 Task: In the  document Scarlett.docx ,change text color to 'Dark Brown' Insert the mentioned shape above the text 'Cloud Callouts'. Change color of the shape to  RedChange shape height to 0.8
Action: Mouse moved to (299, 300)
Screenshot: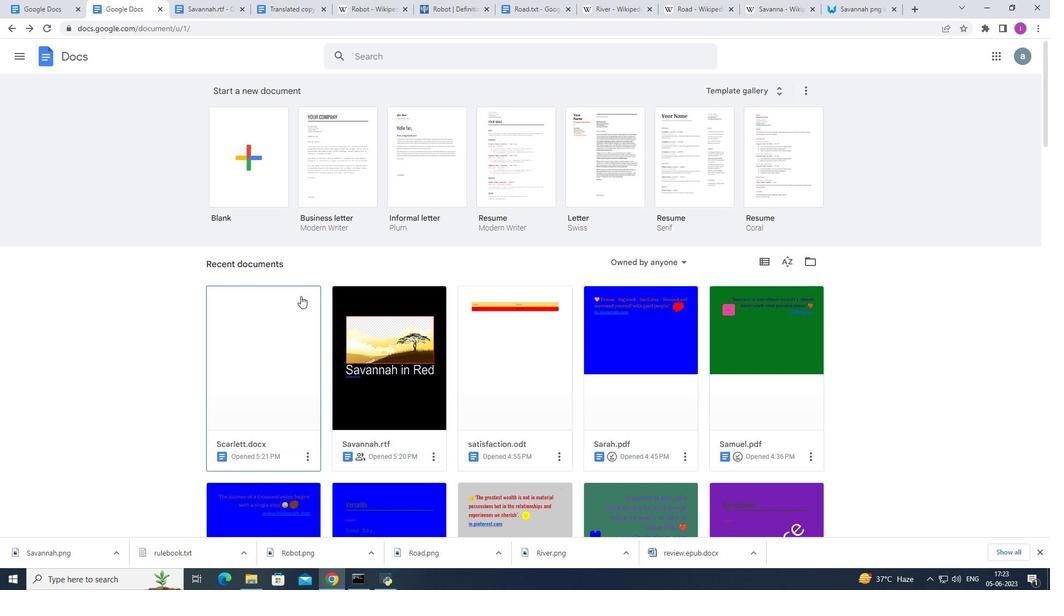 
Action: Mouse pressed left at (299, 300)
Screenshot: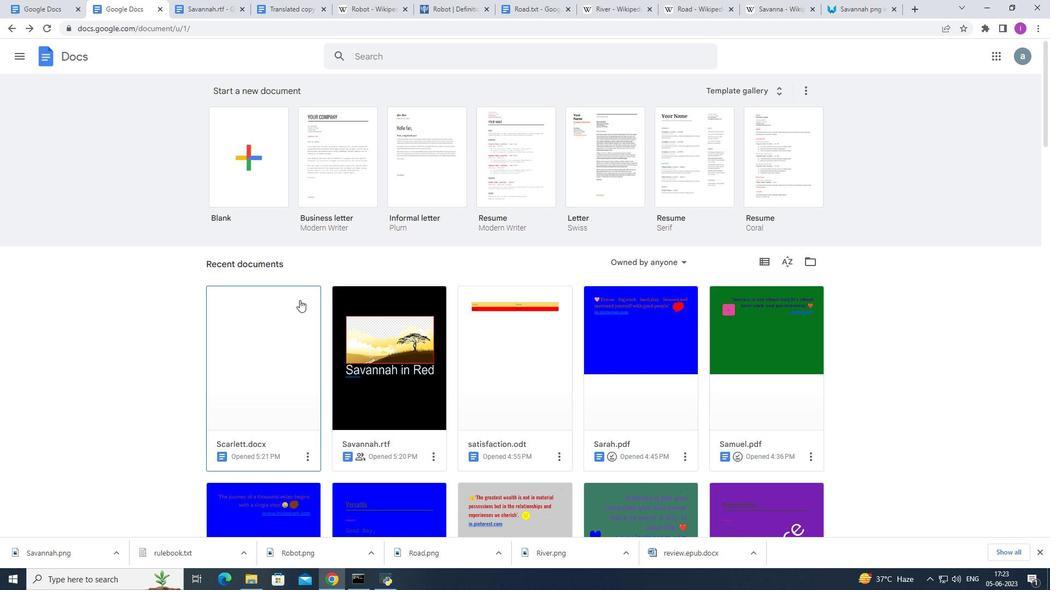 
Action: Mouse moved to (338, 176)
Screenshot: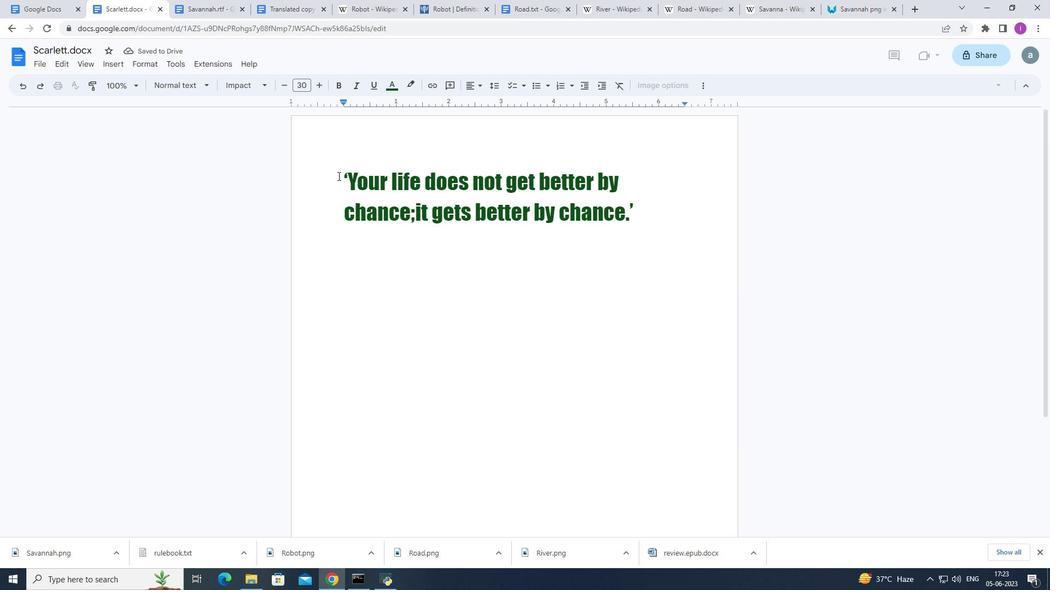 
Action: Mouse pressed left at (338, 176)
Screenshot: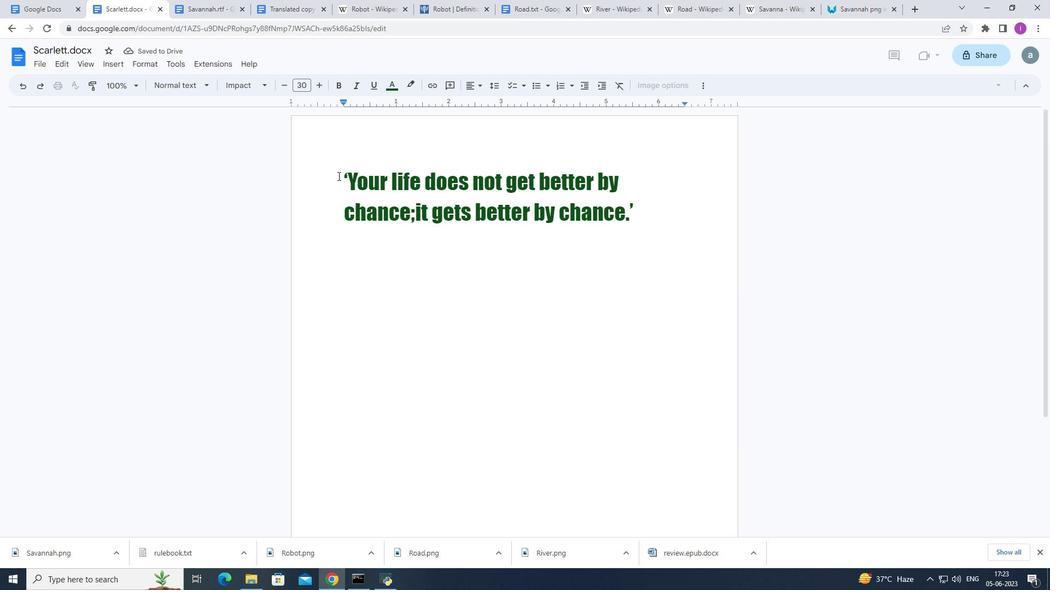 
Action: Mouse moved to (398, 86)
Screenshot: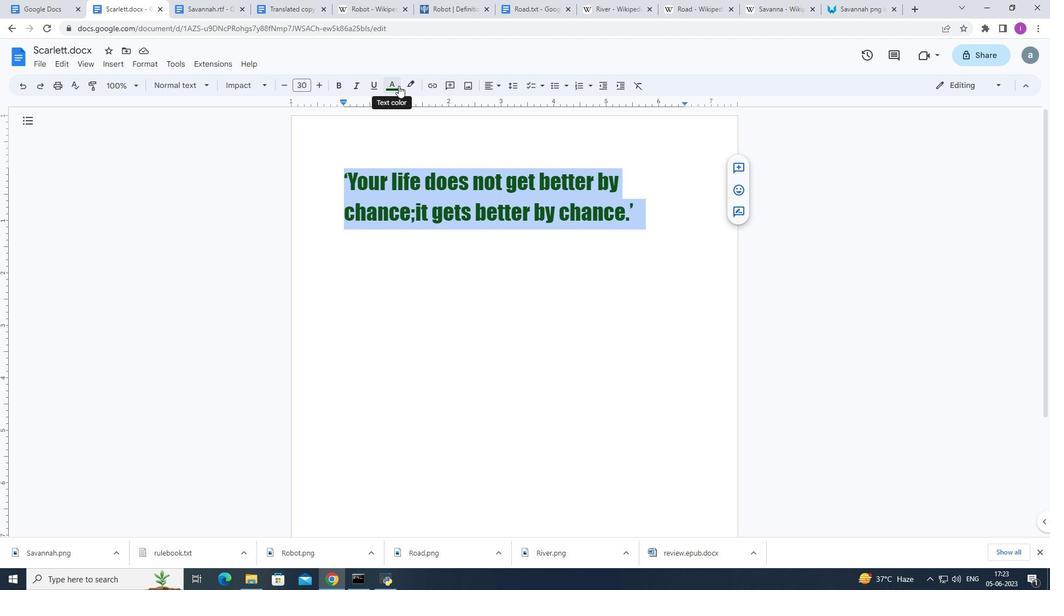 
Action: Mouse pressed left at (398, 86)
Screenshot: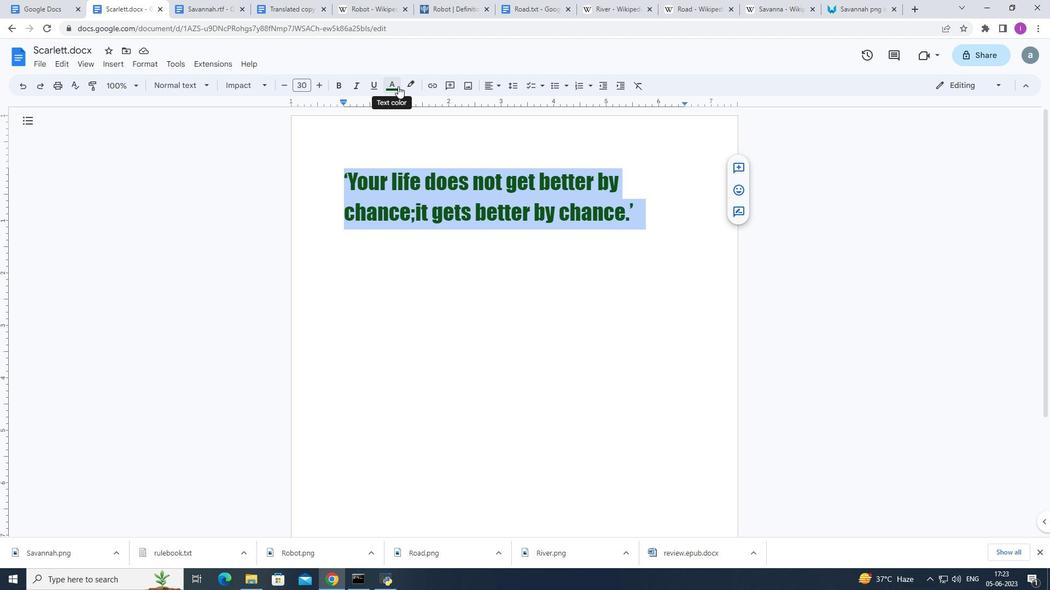 
Action: Mouse moved to (422, 188)
Screenshot: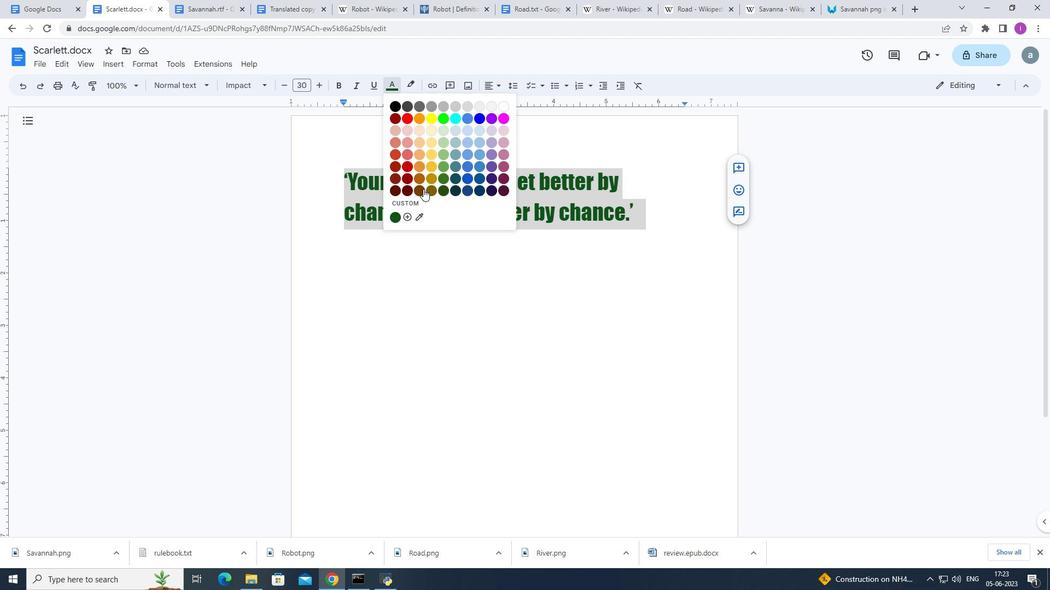 
Action: Mouse pressed left at (422, 188)
Screenshot: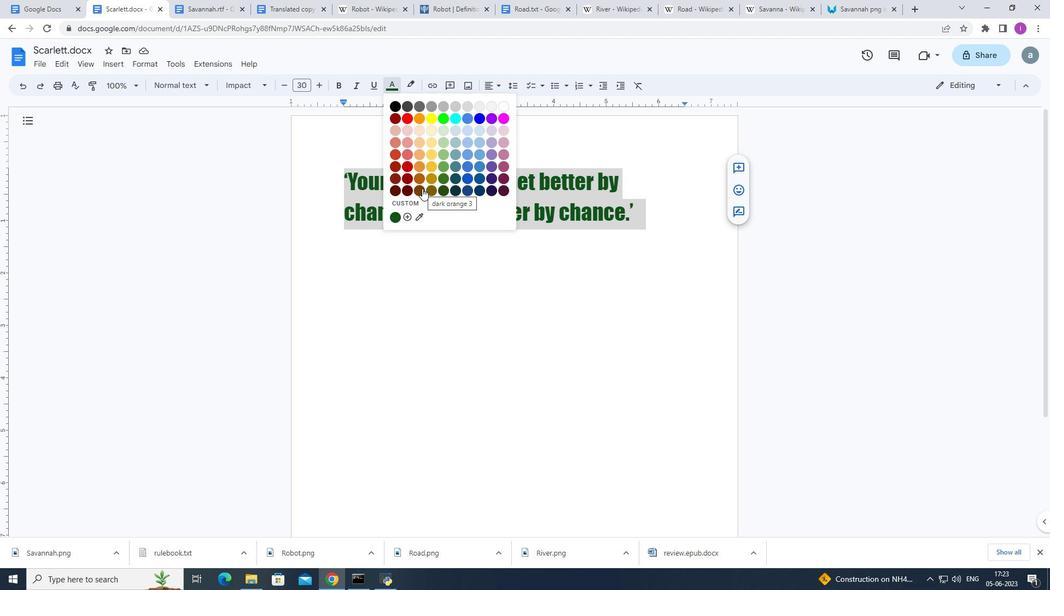 
Action: Mouse moved to (684, 247)
Screenshot: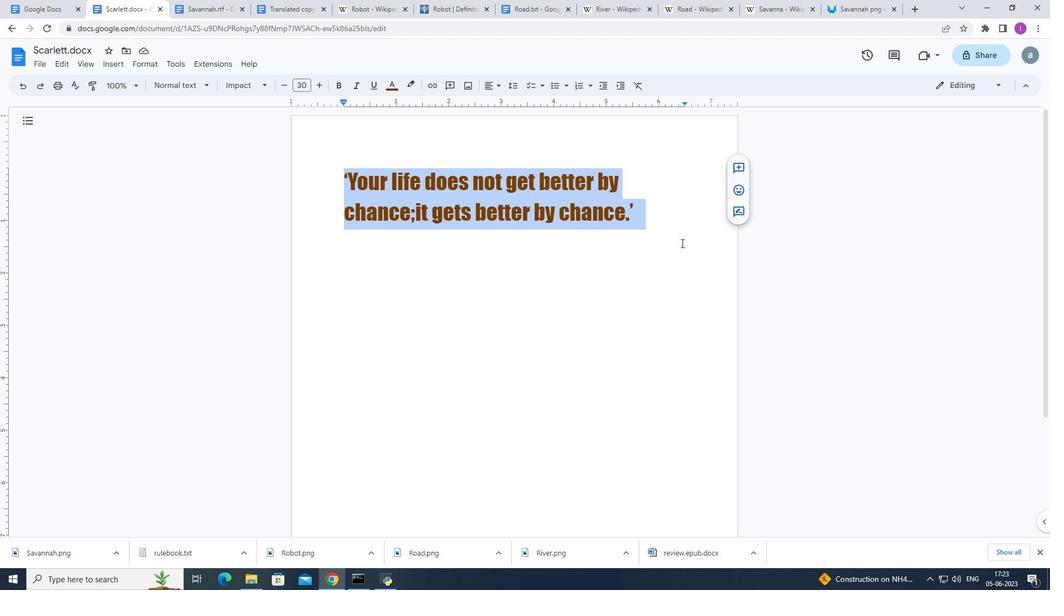 
Action: Mouse pressed left at (684, 247)
Screenshot: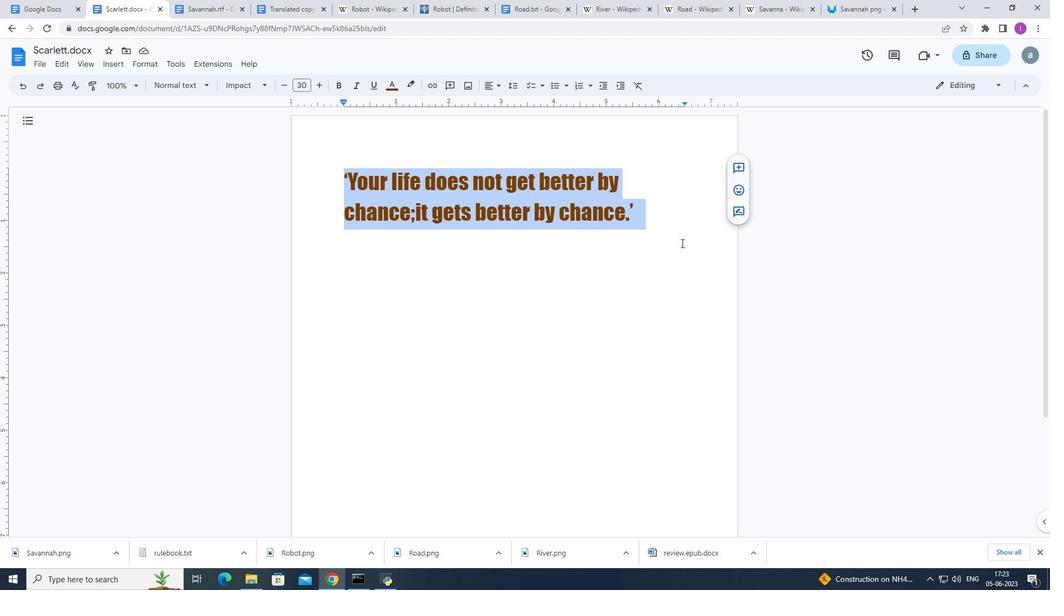 
Action: Mouse moved to (111, 62)
Screenshot: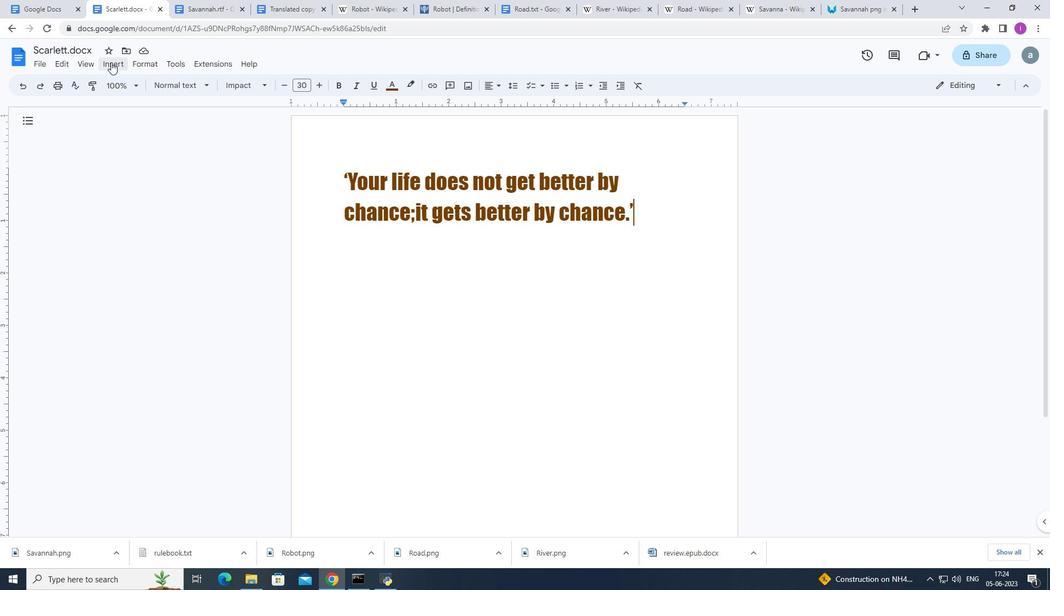 
Action: Mouse pressed left at (111, 62)
Screenshot: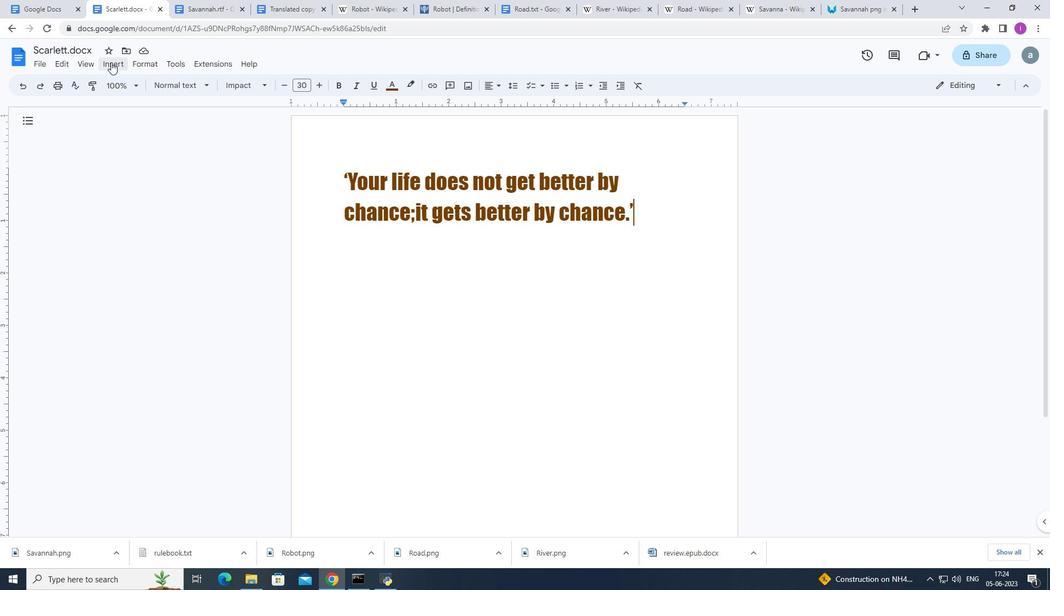 
Action: Mouse moved to (308, 118)
Screenshot: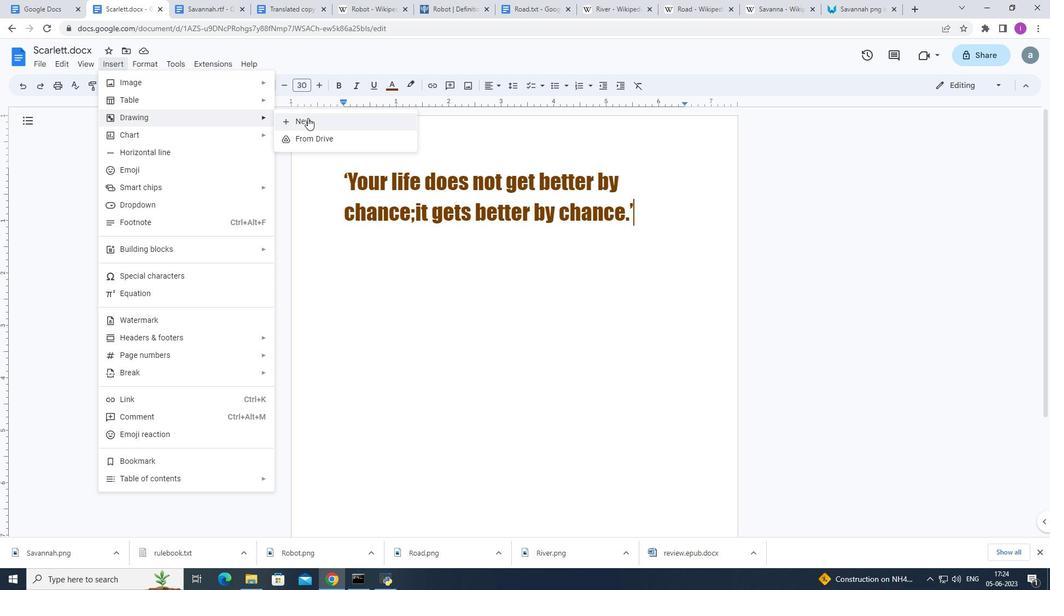 
Action: Mouse pressed left at (308, 118)
Screenshot: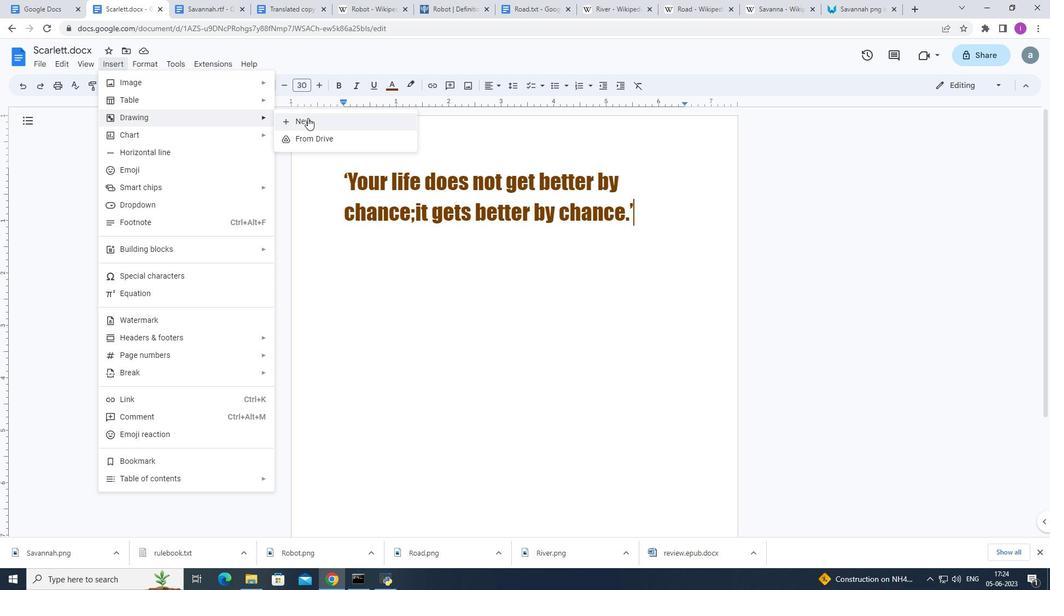 
Action: Mouse moved to (399, 101)
Screenshot: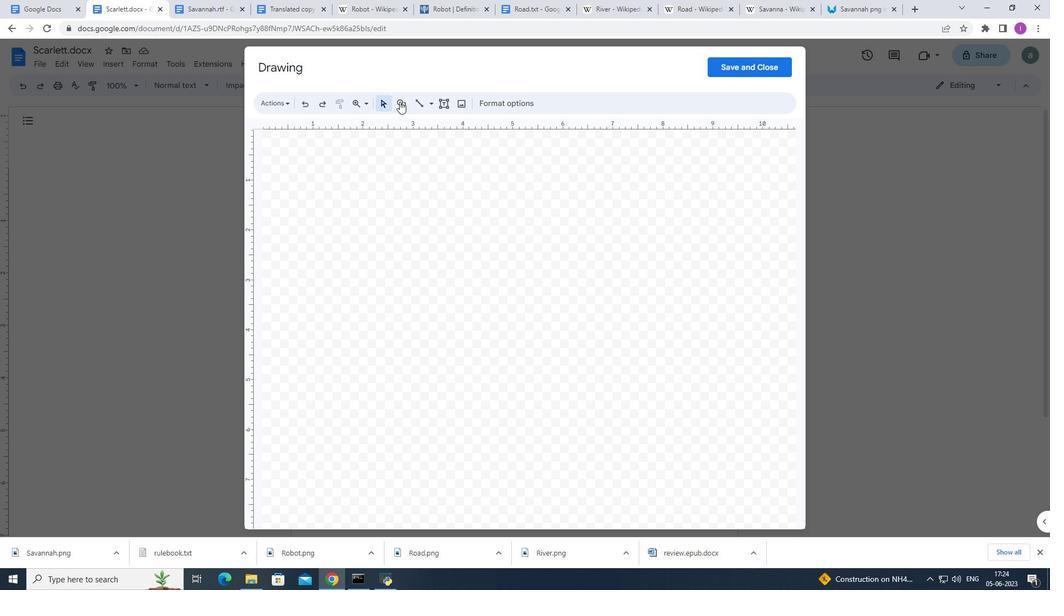 
Action: Mouse pressed left at (399, 101)
Screenshot: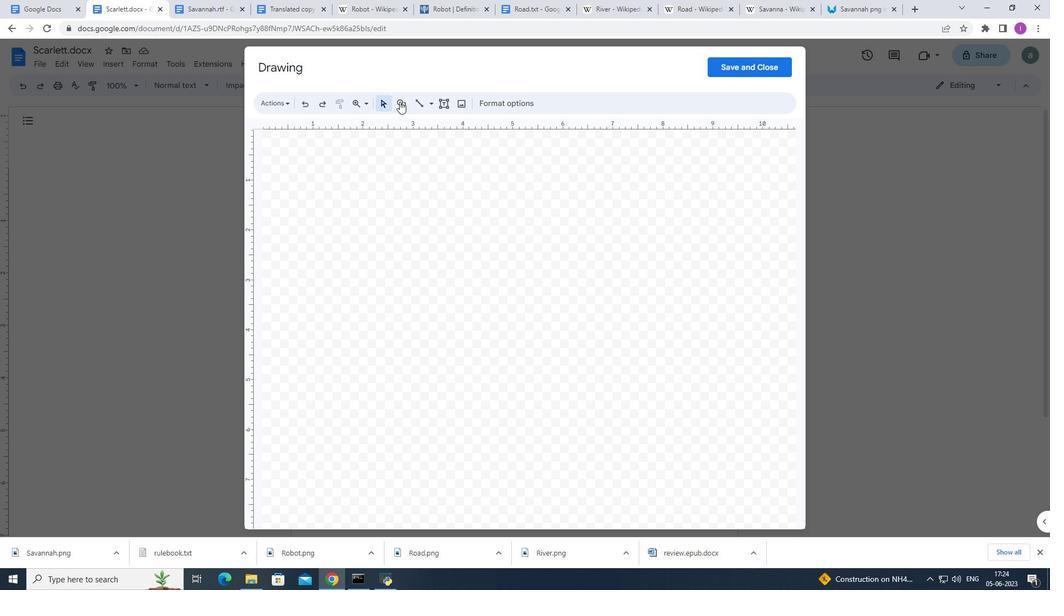 
Action: Mouse moved to (519, 194)
Screenshot: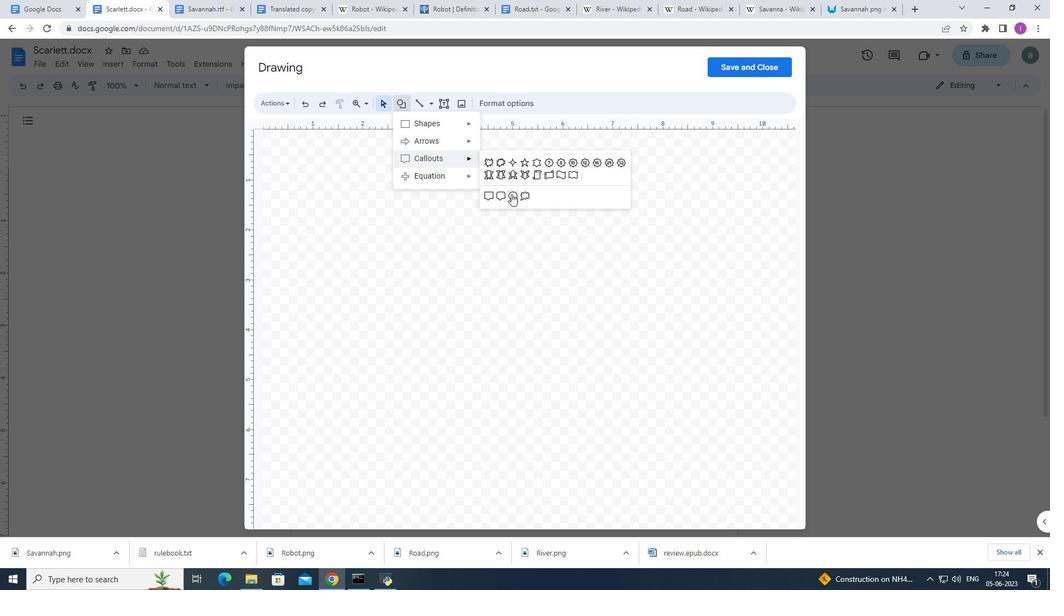 
Action: Mouse pressed left at (519, 194)
Screenshot: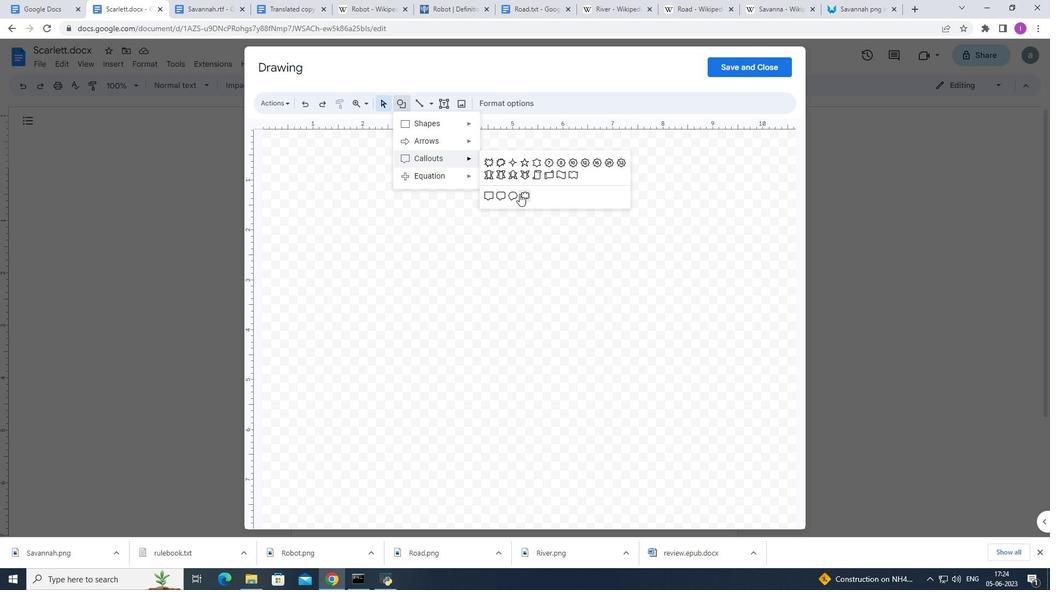 
Action: Mouse pressed left at (519, 194)
Screenshot: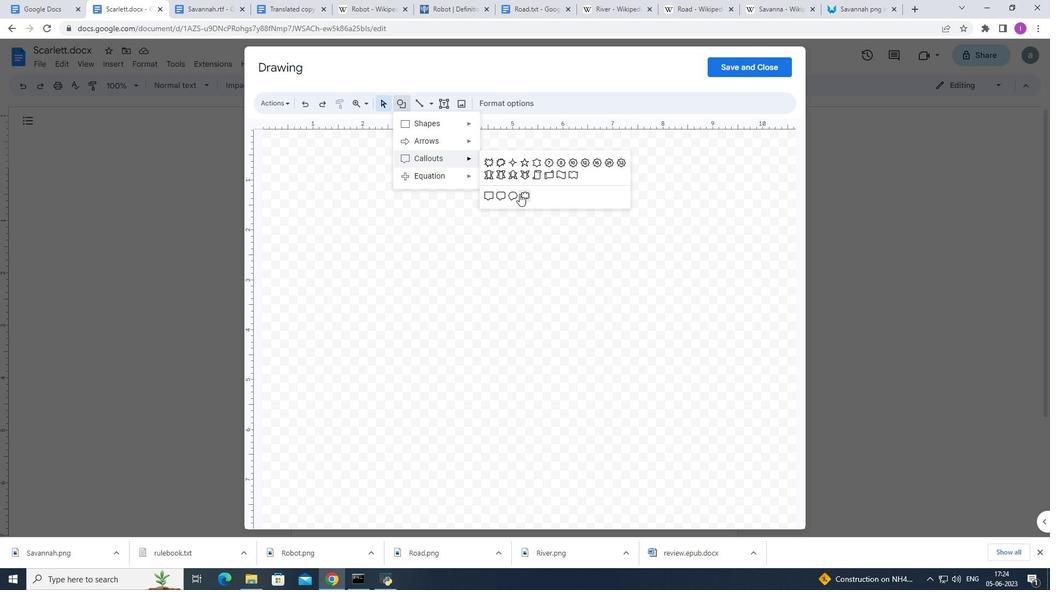 
Action: Mouse moved to (520, 194)
Screenshot: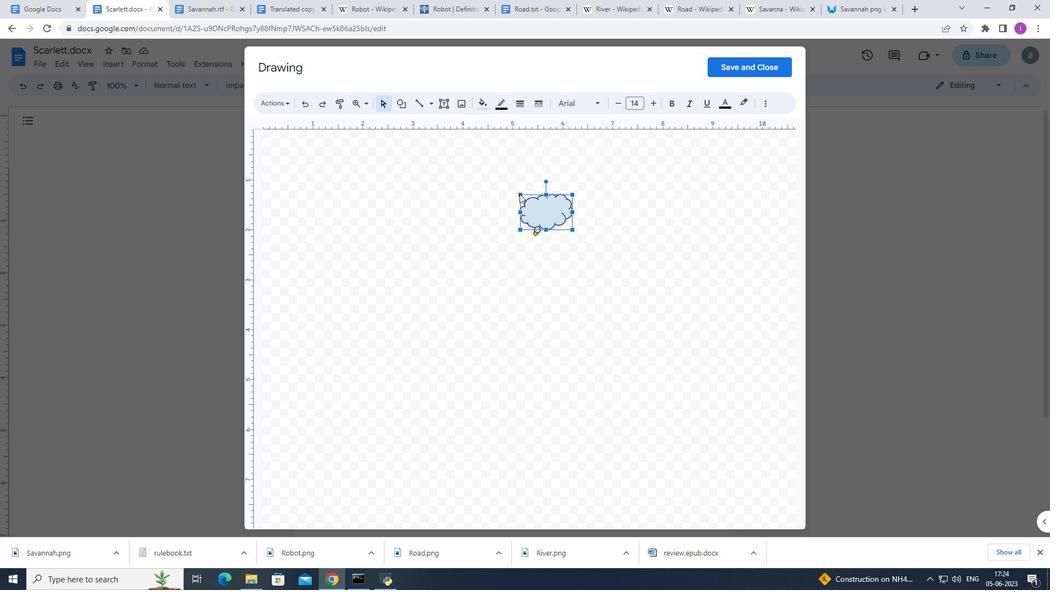 
Action: Mouse pressed left at (520, 194)
Screenshot: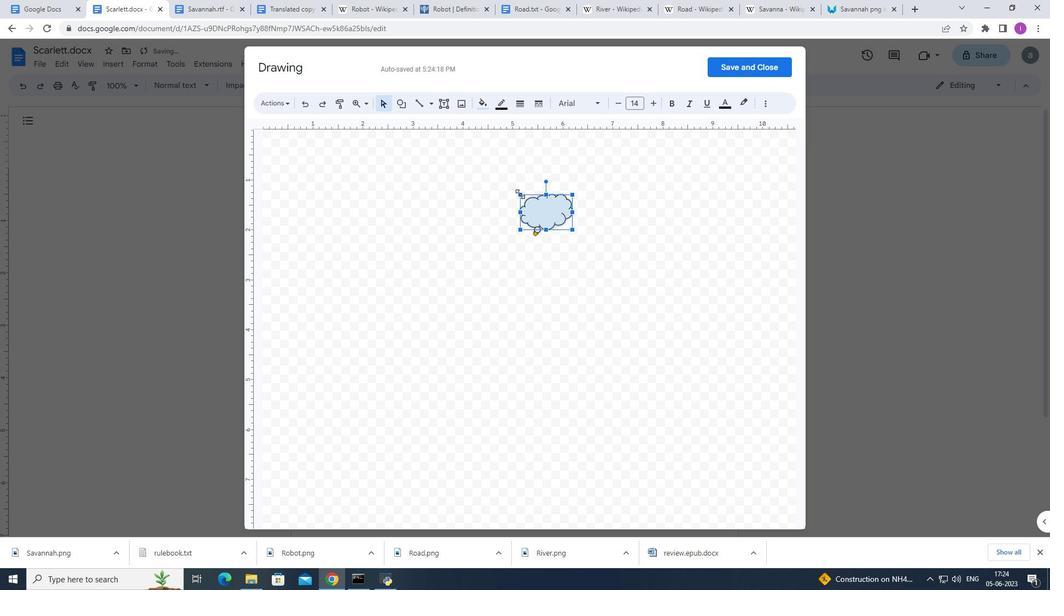 
Action: Mouse moved to (481, 99)
Screenshot: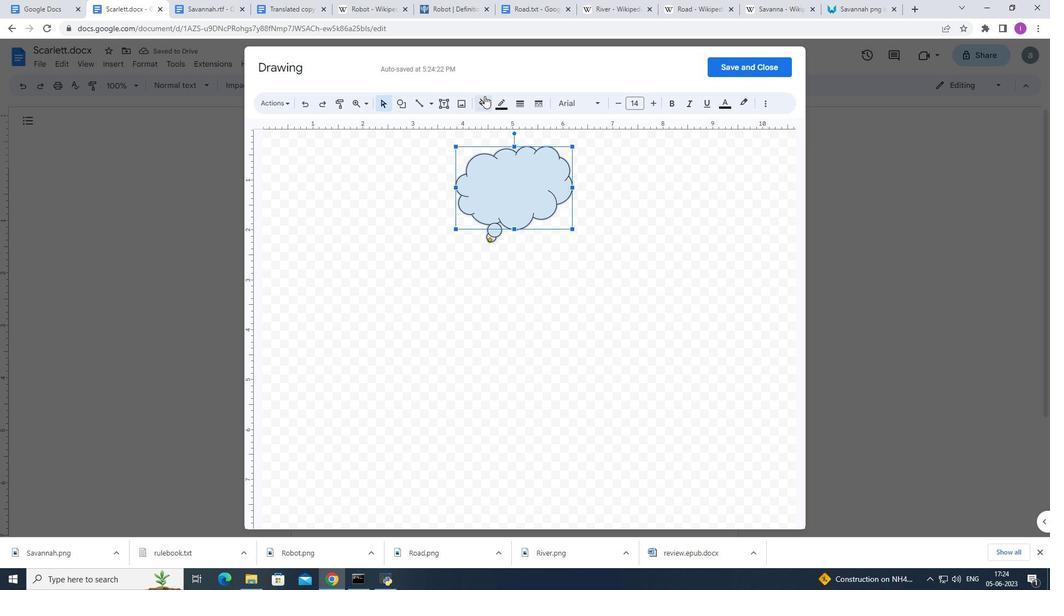
Action: Mouse pressed left at (481, 99)
Screenshot: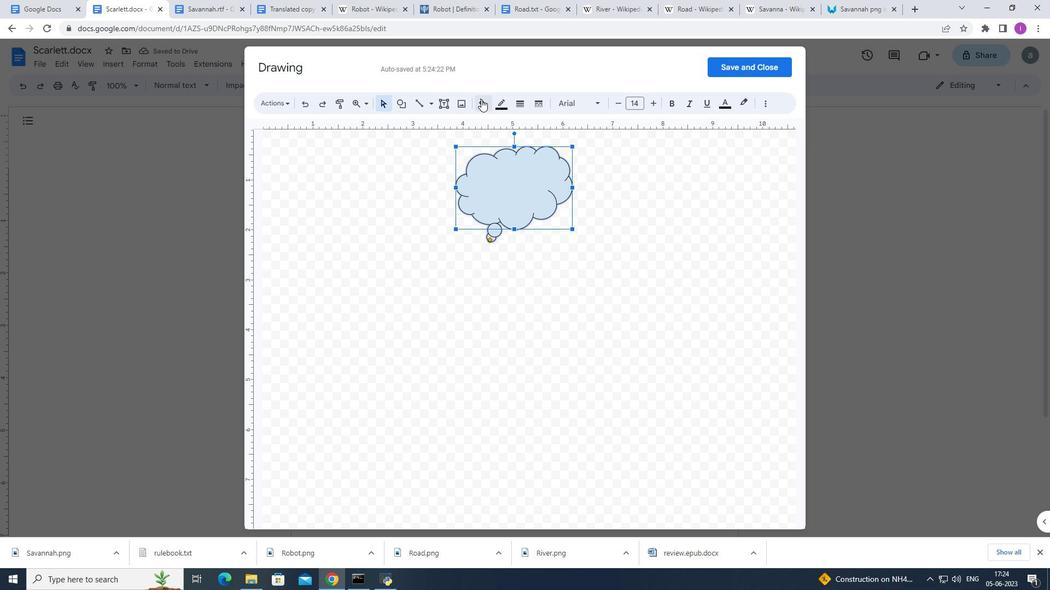 
Action: Mouse moved to (498, 195)
Screenshot: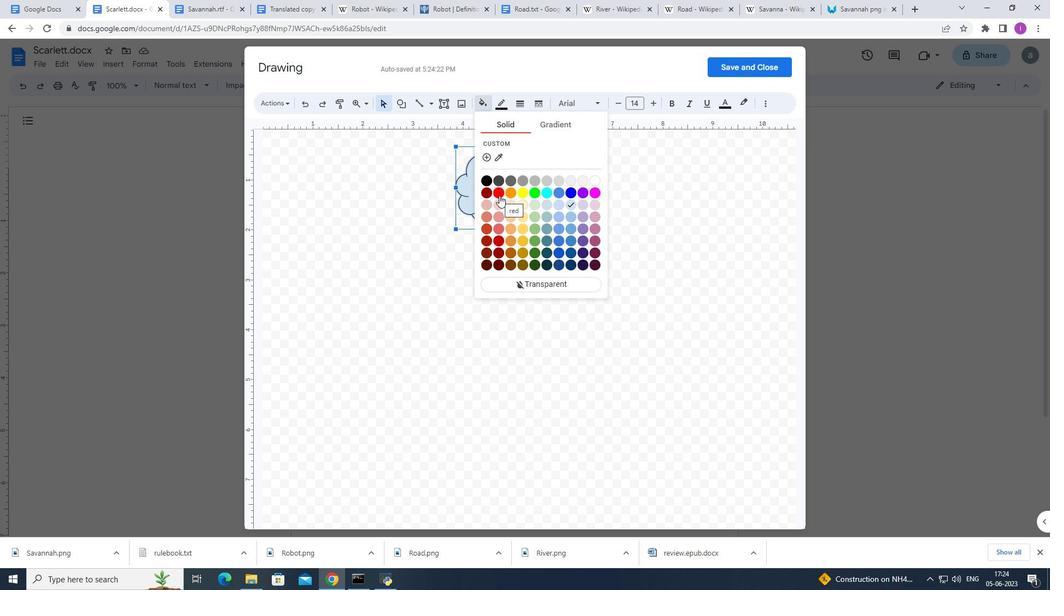 
Action: Mouse pressed left at (498, 195)
Screenshot: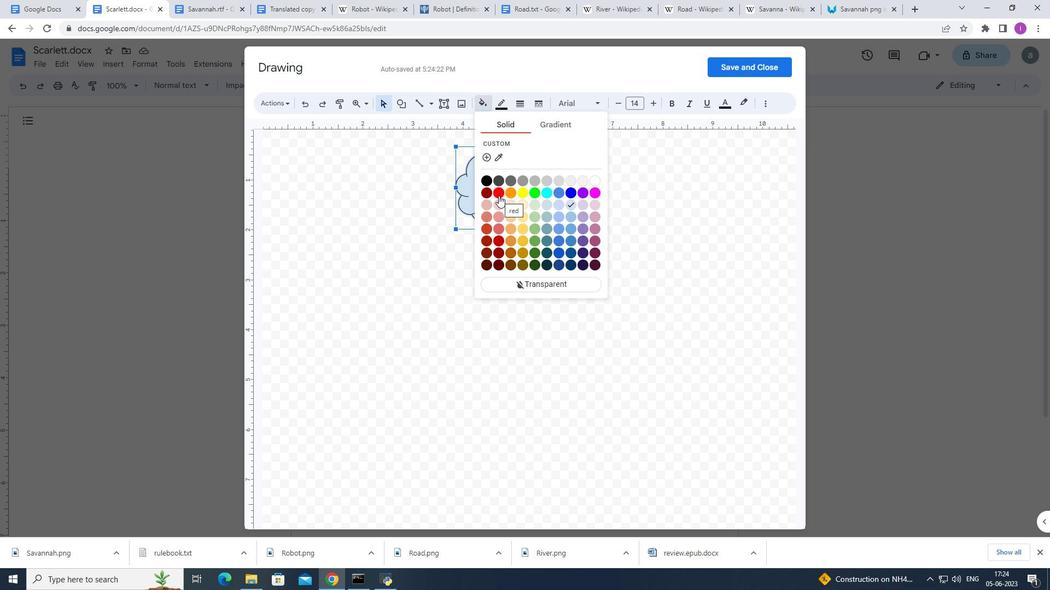 
Action: Mouse moved to (725, 63)
Screenshot: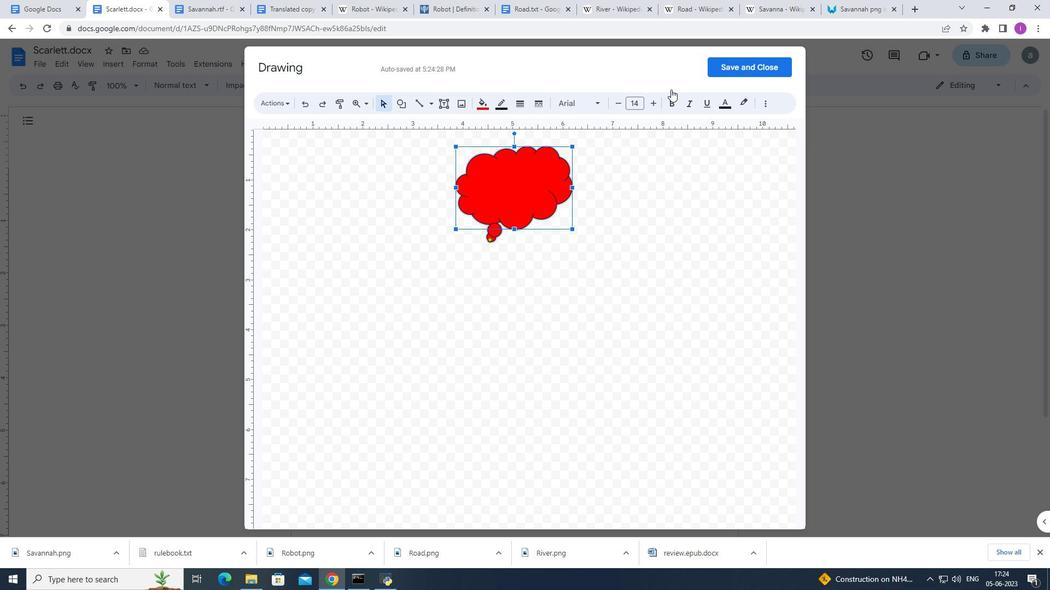 
Action: Mouse pressed left at (725, 63)
Screenshot: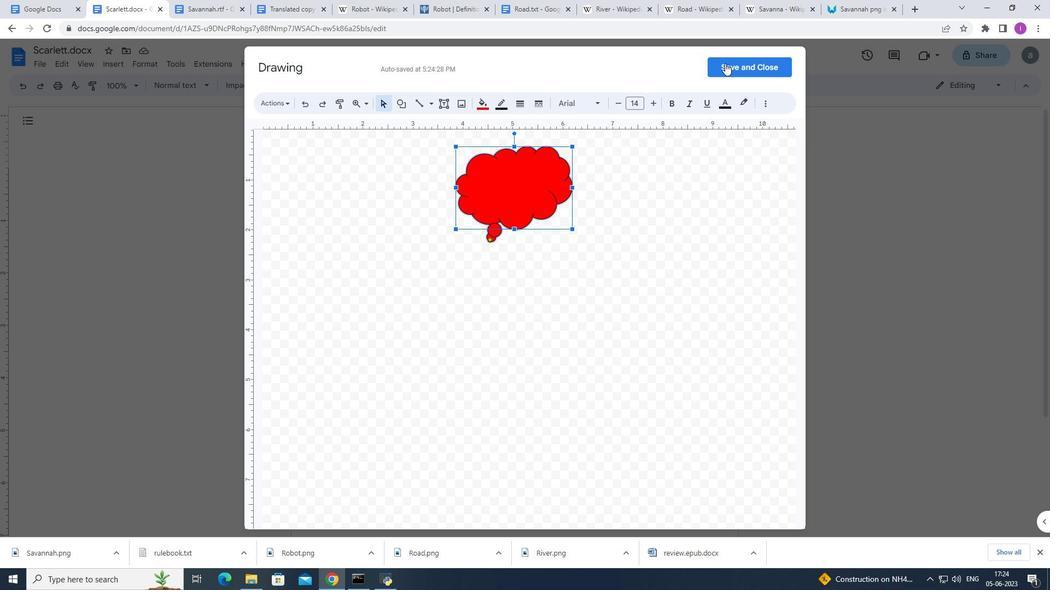 
Action: Mouse moved to (433, 279)
Screenshot: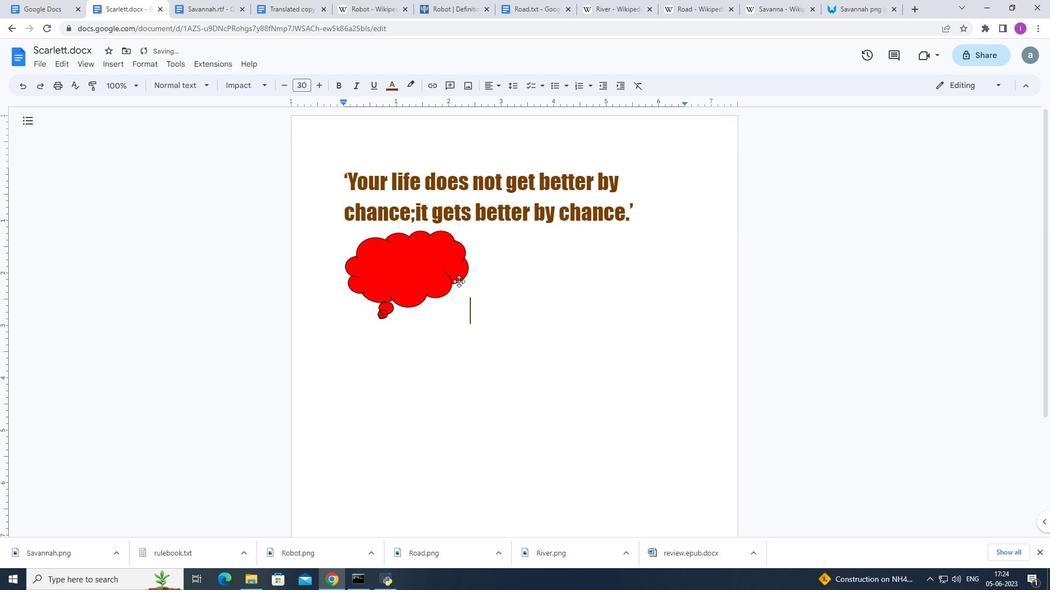 
Action: Mouse pressed left at (433, 279)
Screenshot: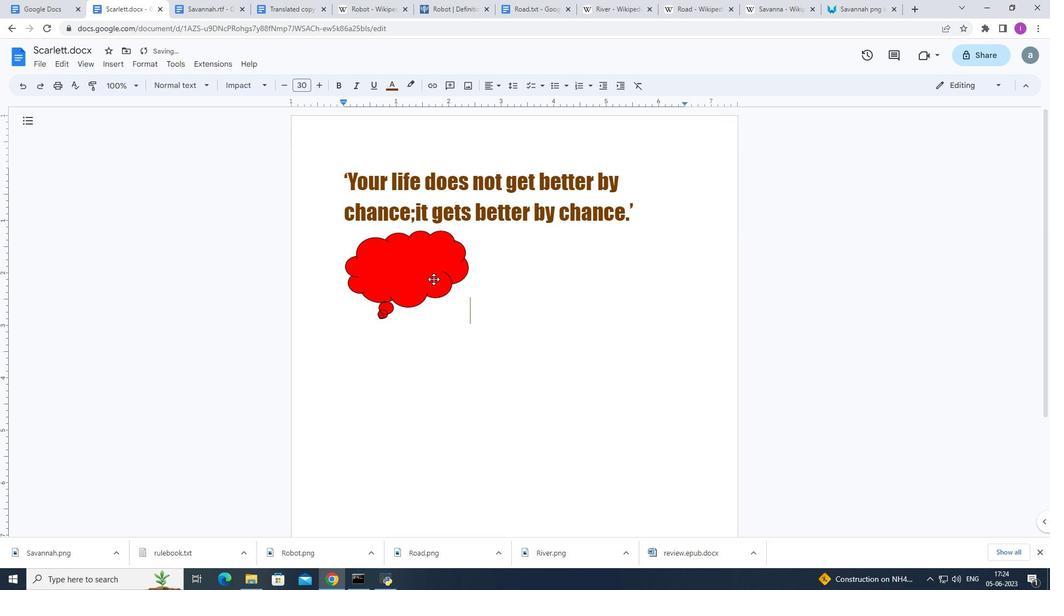 
Action: Mouse moved to (487, 330)
Screenshot: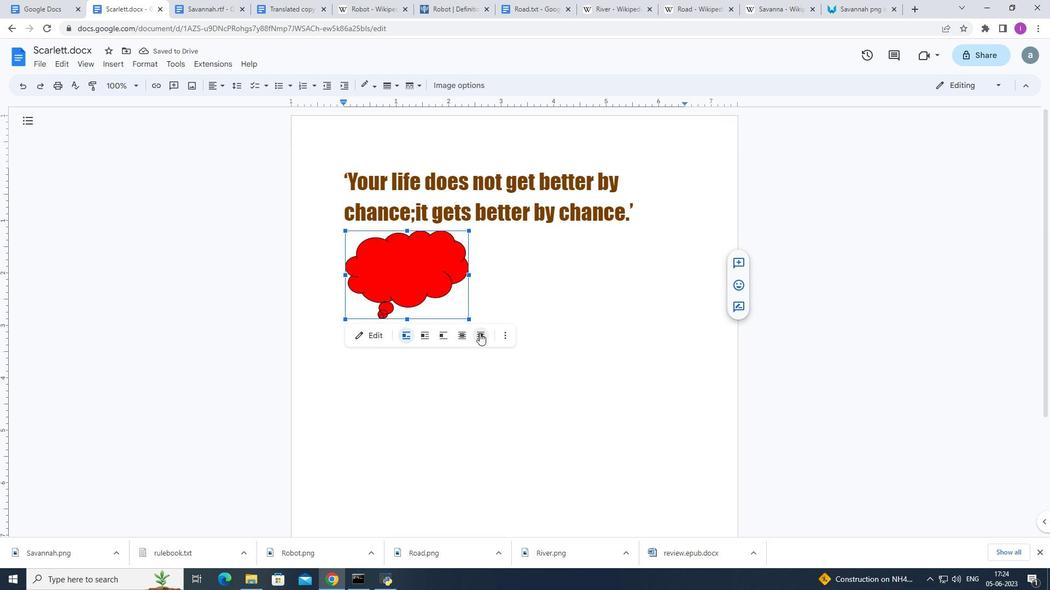 
Action: Mouse pressed left at (487, 330)
Screenshot: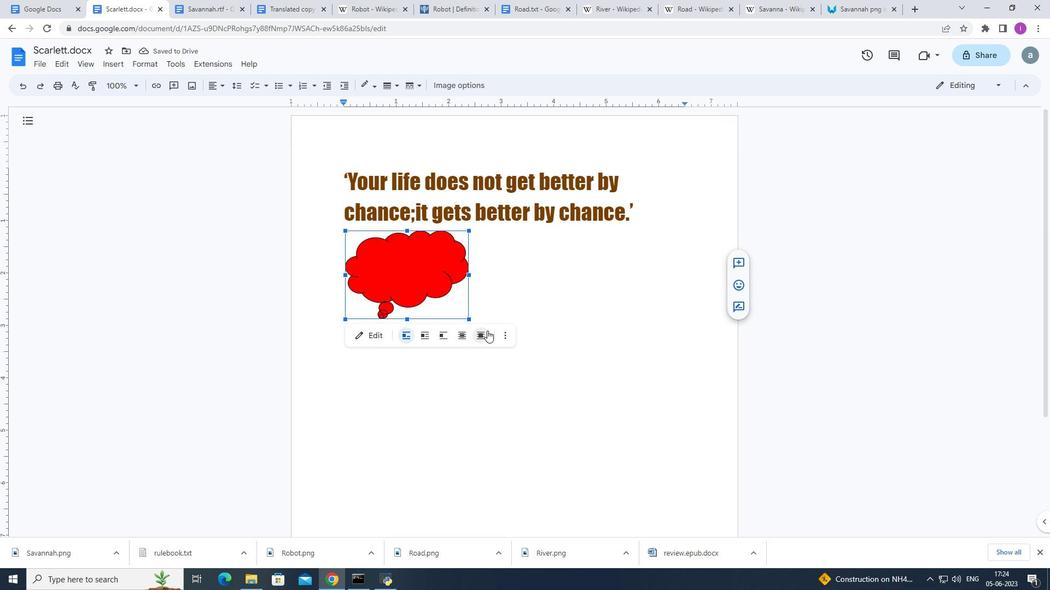 
Action: Mouse moved to (372, 274)
Screenshot: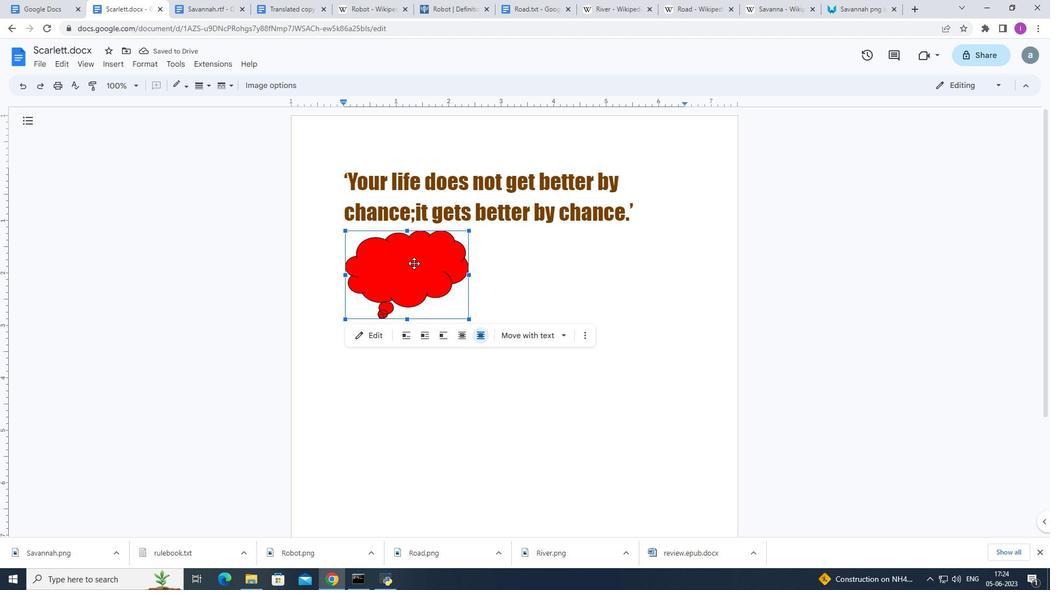 
Action: Mouse pressed left at (372, 274)
Screenshot: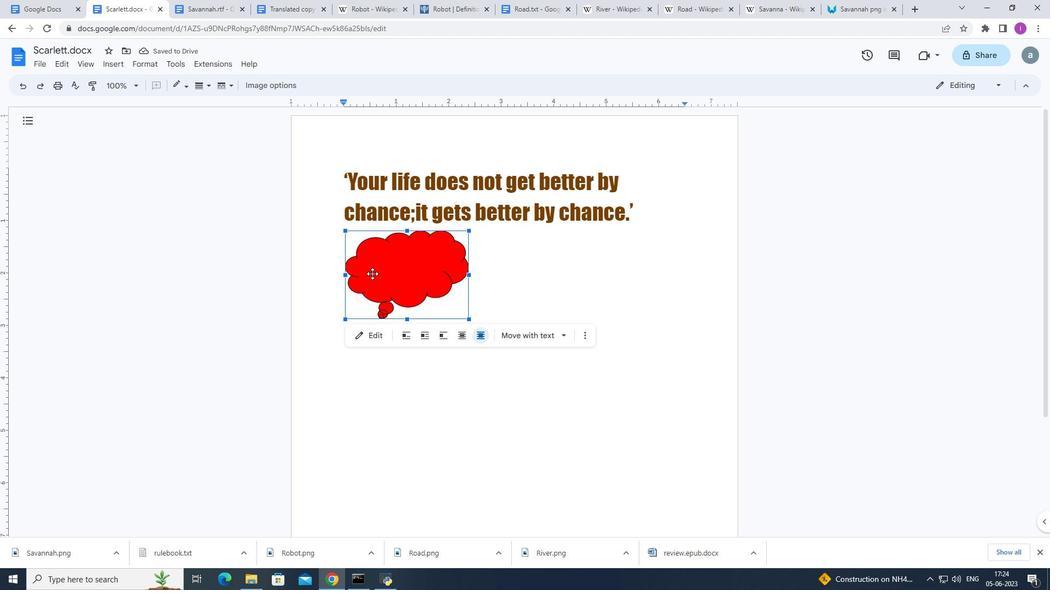 
Action: Mouse moved to (271, 87)
Screenshot: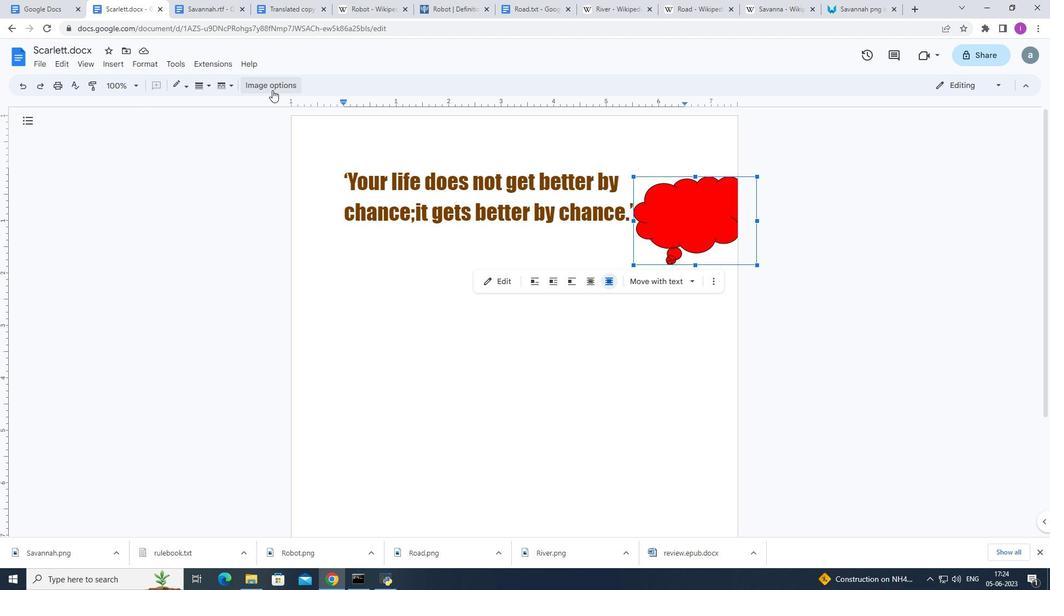 
Action: Mouse pressed left at (271, 87)
Screenshot: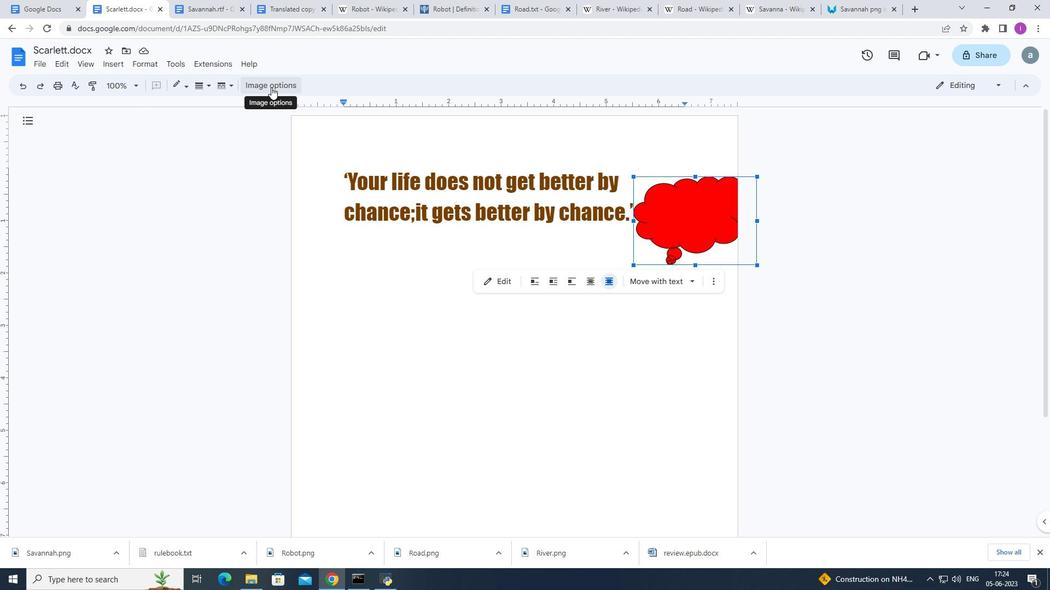 
Action: Mouse moved to (940, 123)
Screenshot: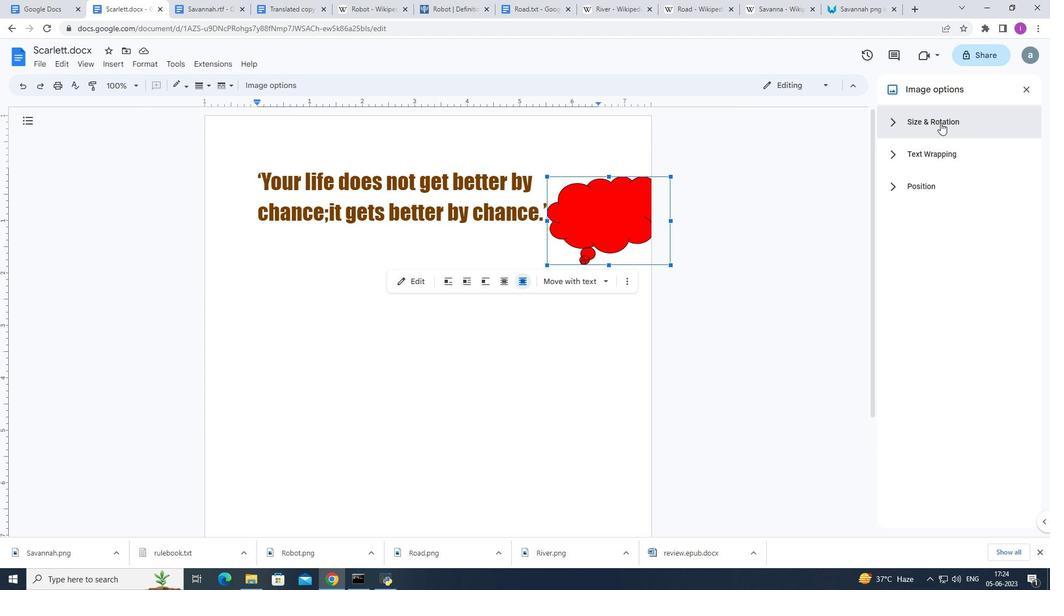 
Action: Mouse pressed left at (940, 123)
Screenshot: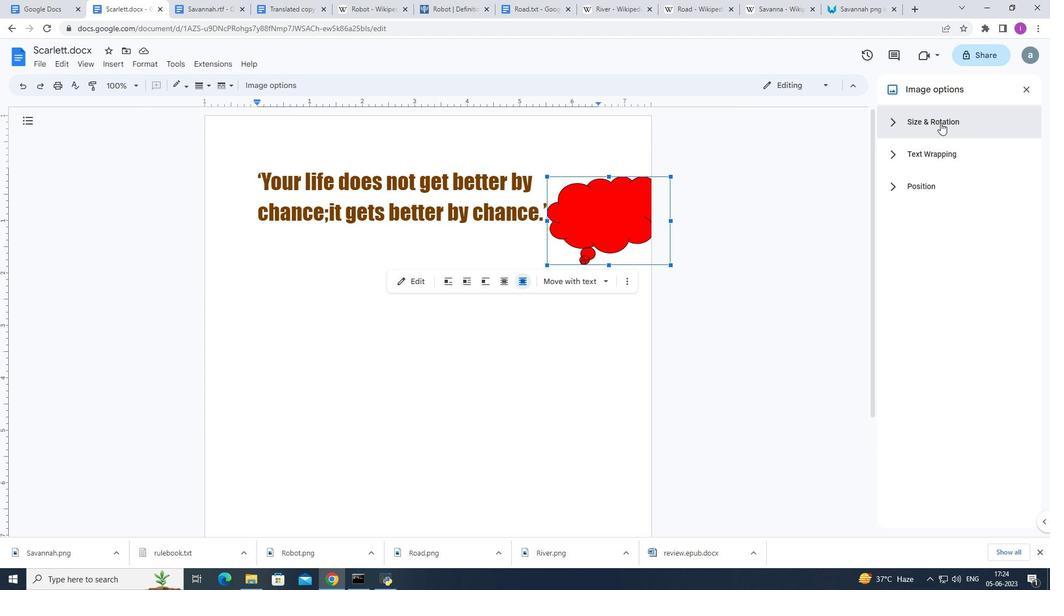 
Action: Mouse moved to (979, 177)
Screenshot: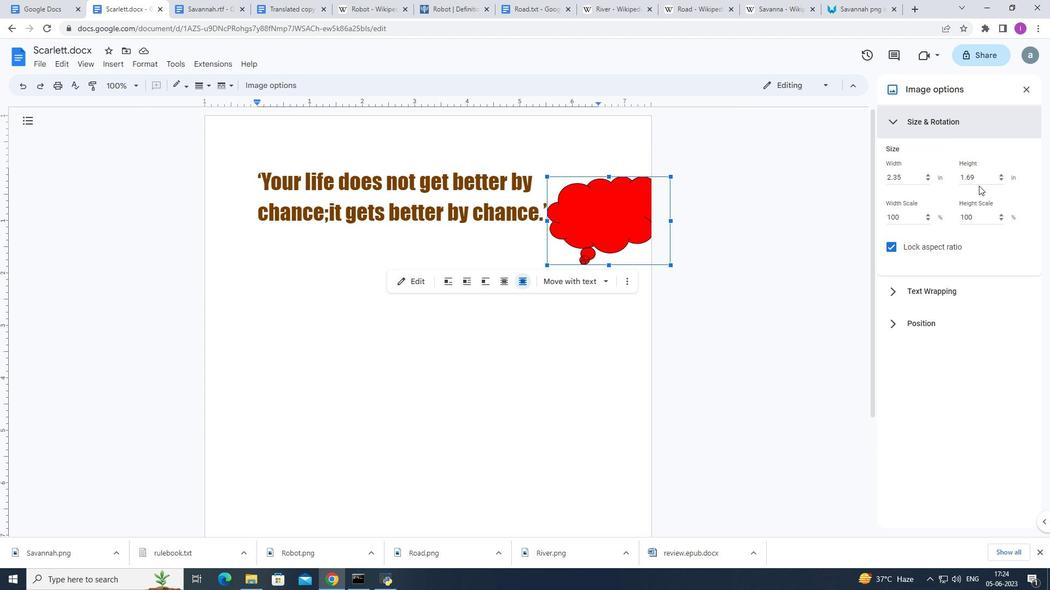 
Action: Mouse pressed left at (979, 177)
Screenshot: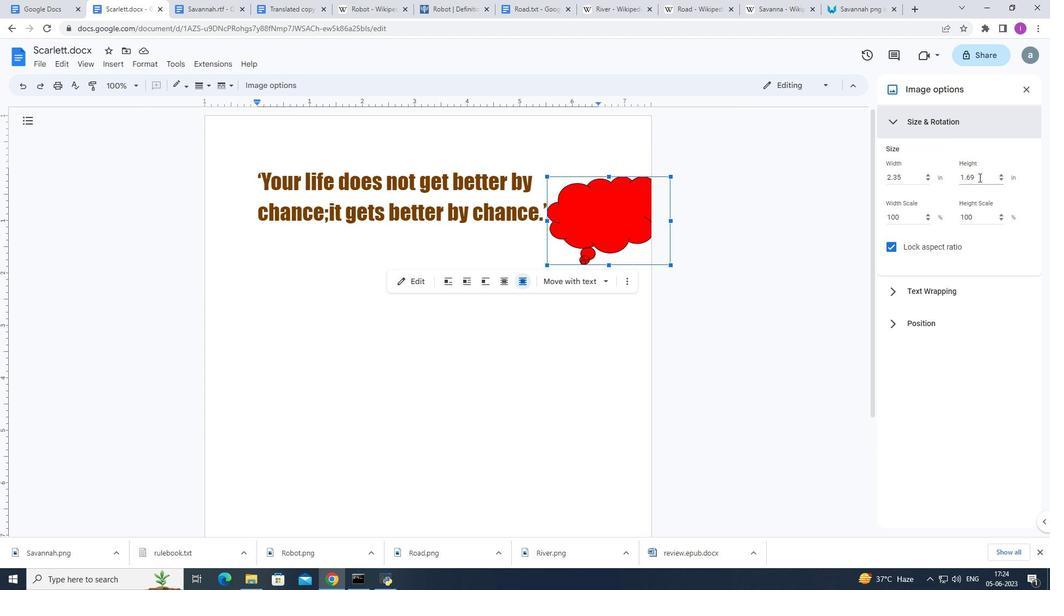 
Action: Mouse moved to (961, 176)
Screenshot: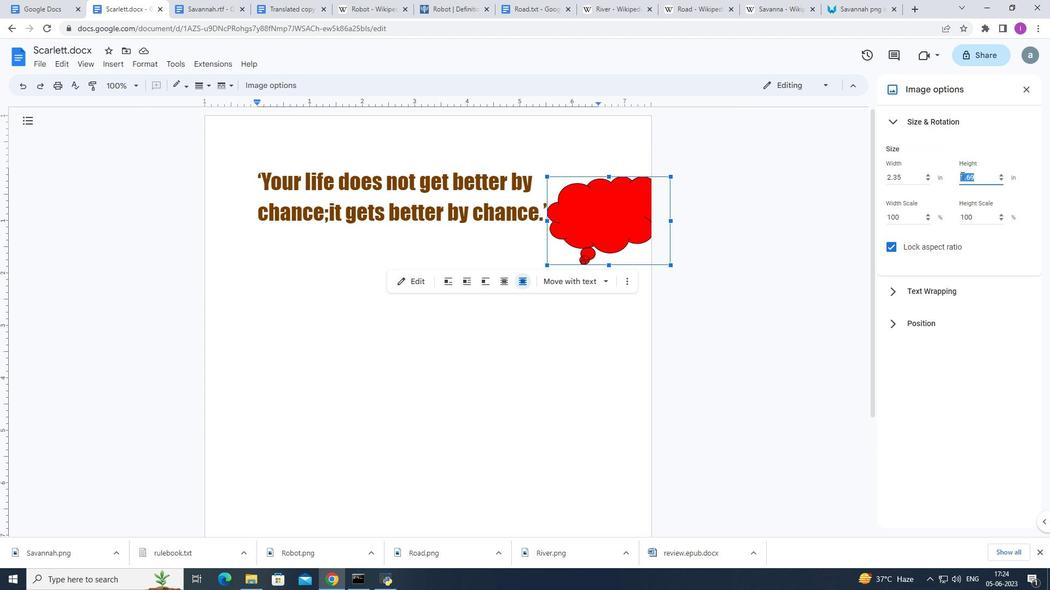 
Action: Key pressed 0.8
Screenshot: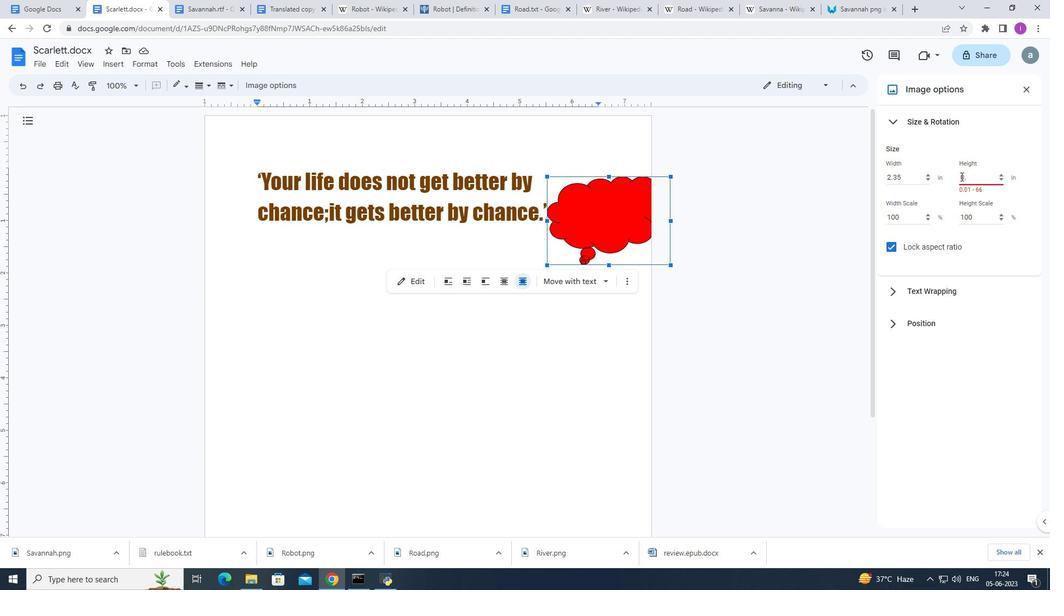 
Action: Mouse moved to (606, 217)
Screenshot: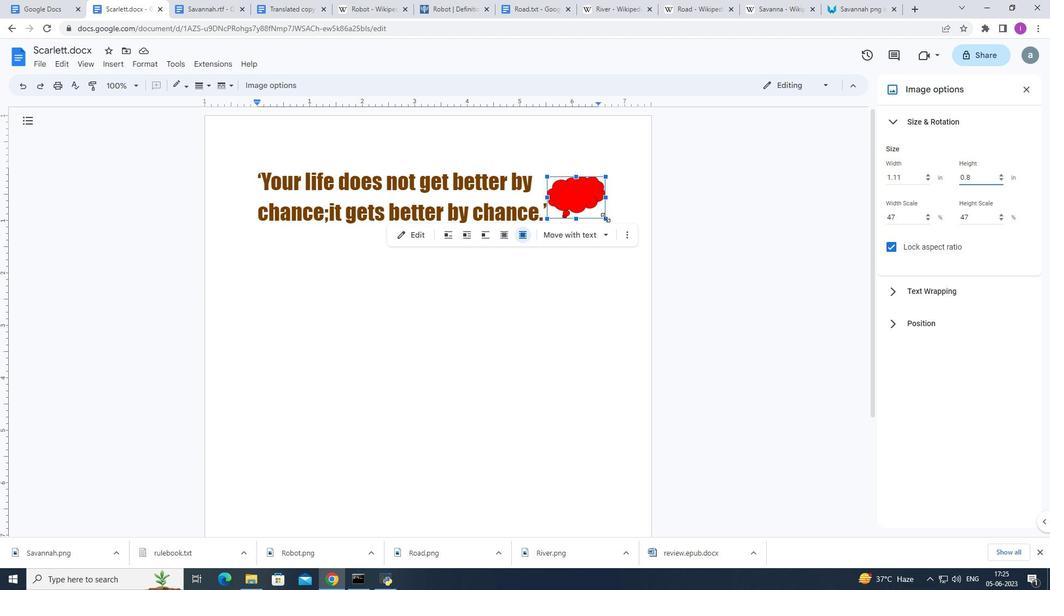 
Action: Mouse pressed left at (606, 217)
Screenshot: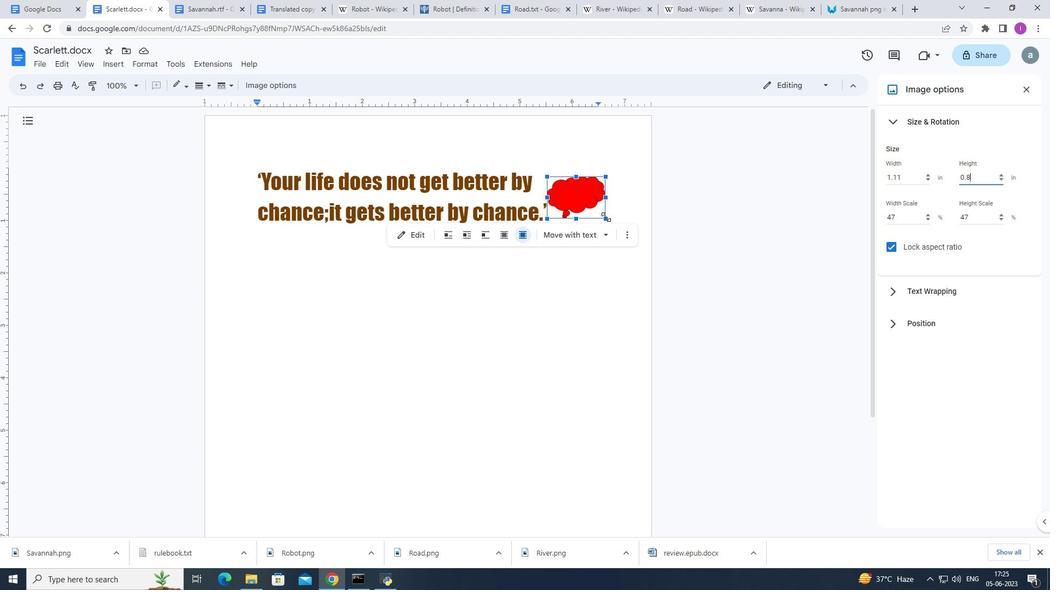
Action: Mouse moved to (768, 425)
Screenshot: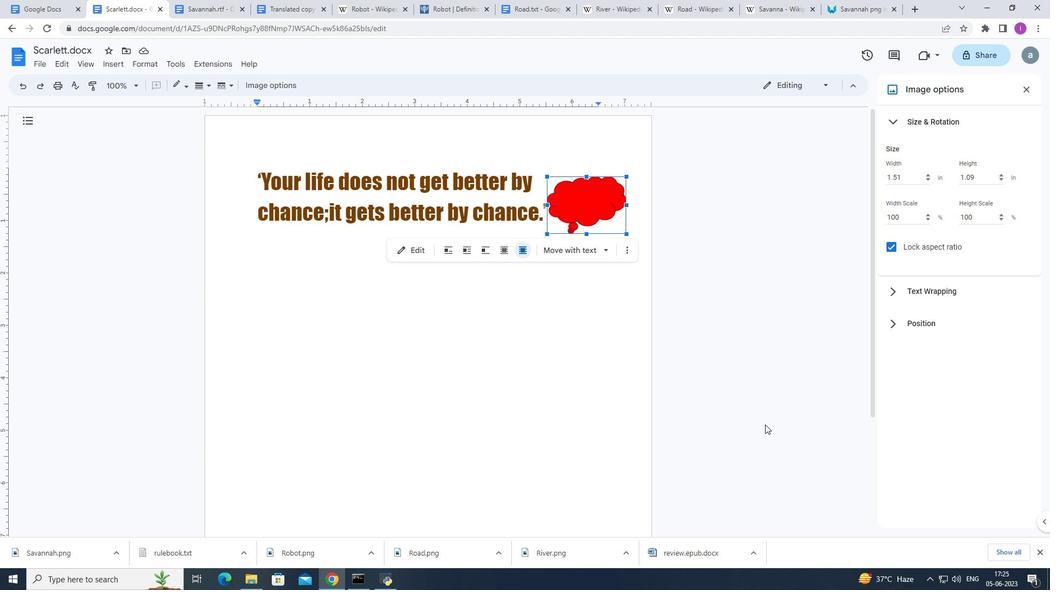 
